 Task: For heading  Tahoma with underline.  font size for heading20,  'Change the font style of data to'Arial.  and font size to 12,  Change the alignment of both headline & data to Align left.  In the sheet  DashboardReceiptArchivebook
Action: Mouse moved to (74, 106)
Screenshot: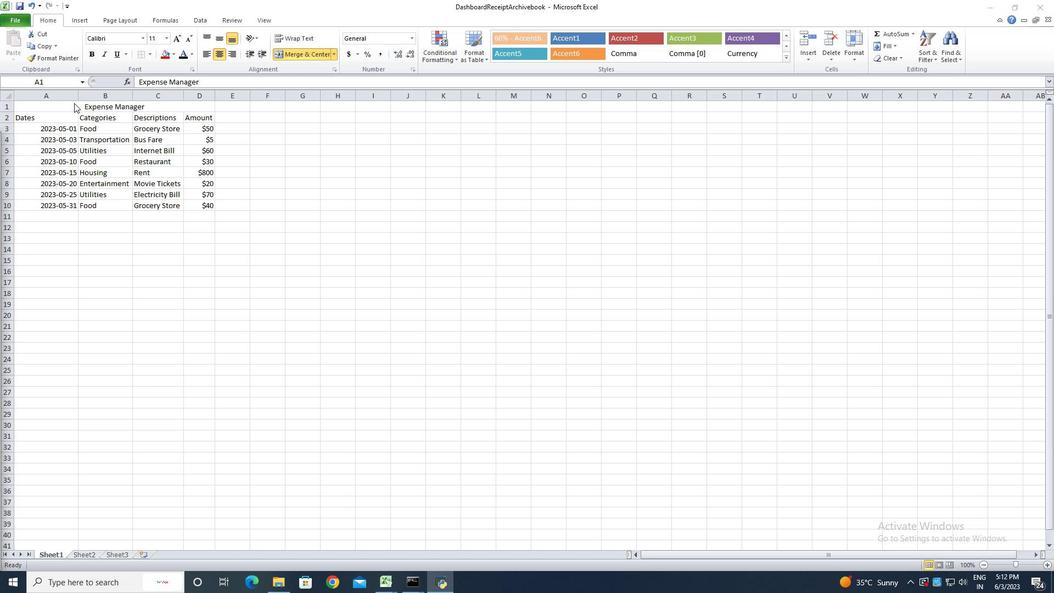 
Action: Mouse pressed left at (74, 106)
Screenshot: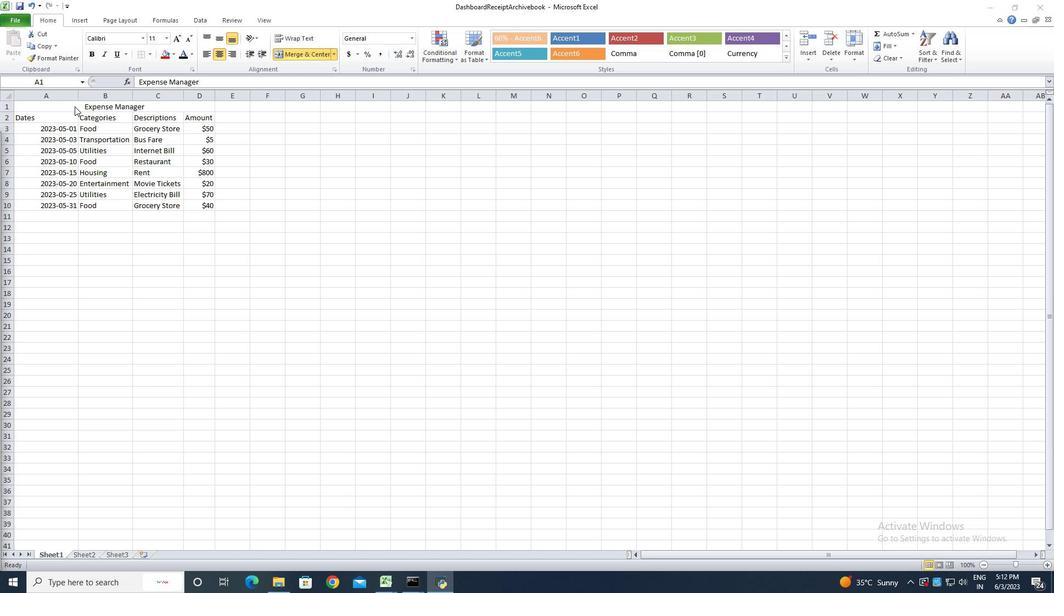 
Action: Mouse moved to (146, 37)
Screenshot: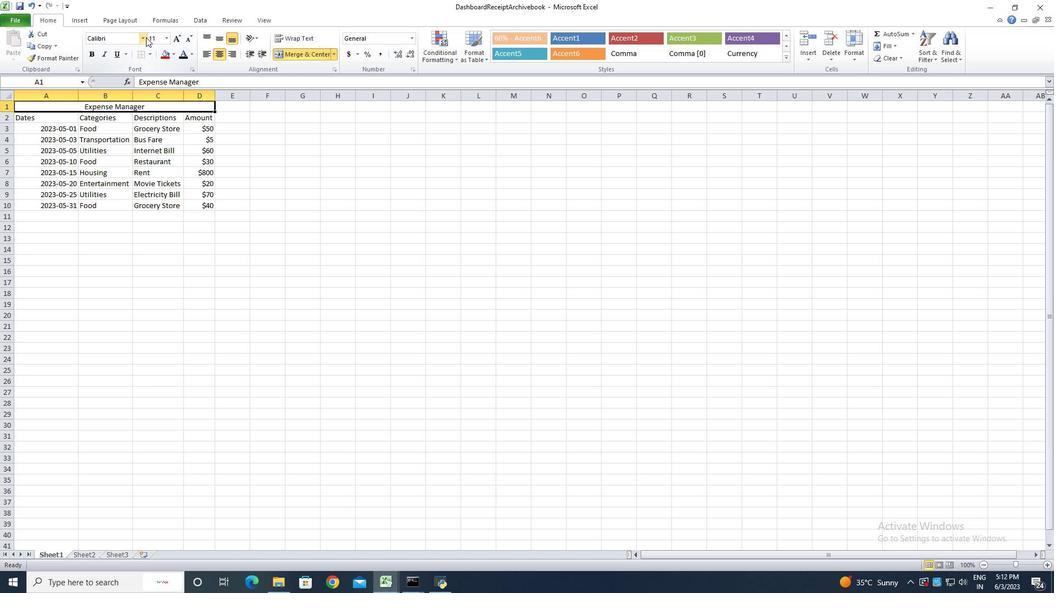 
Action: Mouse pressed left at (146, 37)
Screenshot: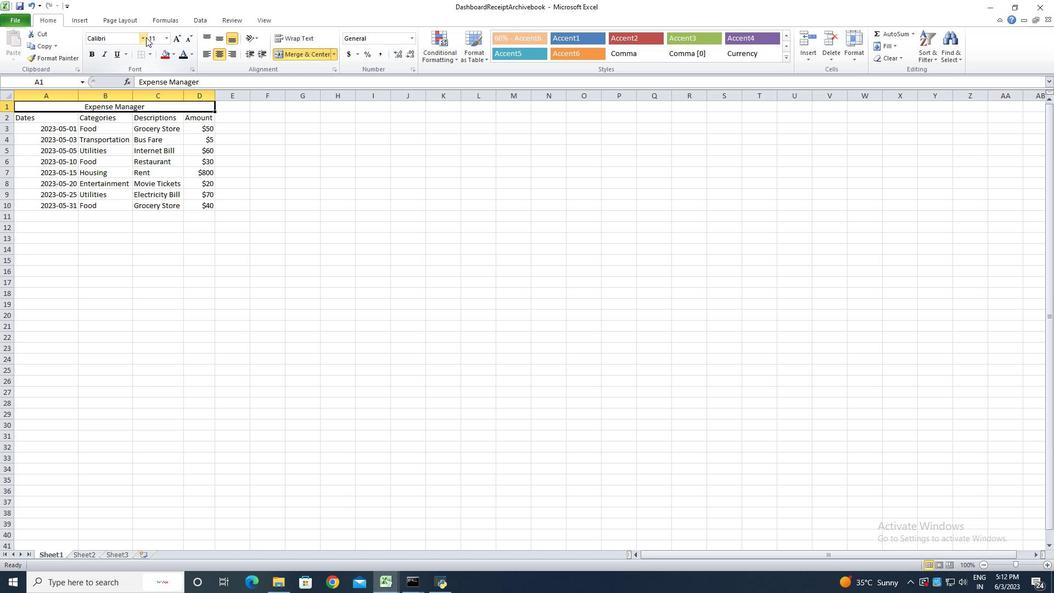 
Action: Key pressed ctrl+Taho<Key.backspace><Key.backspace><Key.backspace><Key.backspace><Key.shift>Tahoma
Screenshot: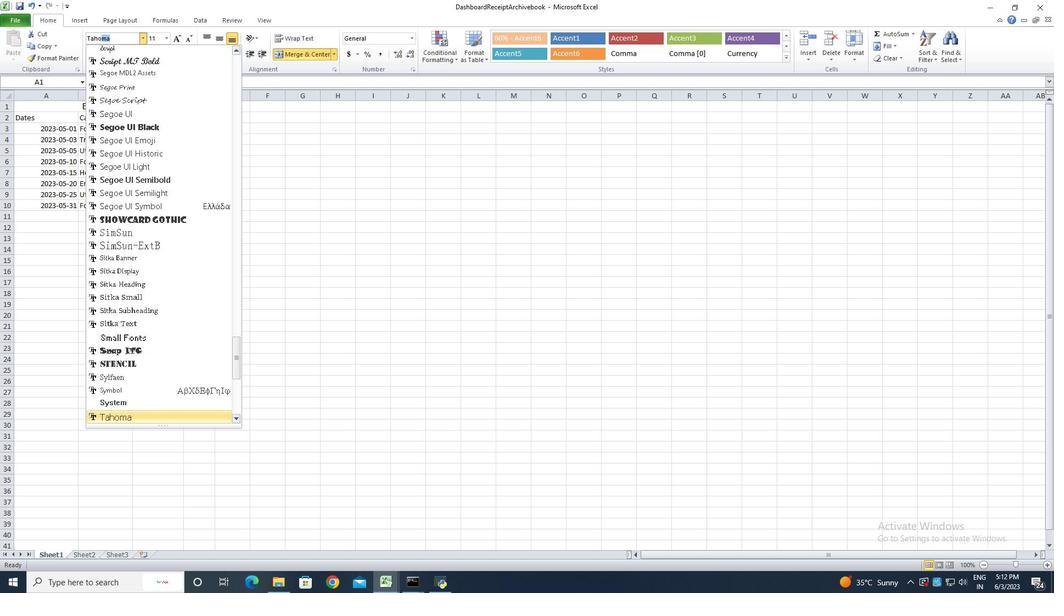 
Action: Mouse moved to (115, 420)
Screenshot: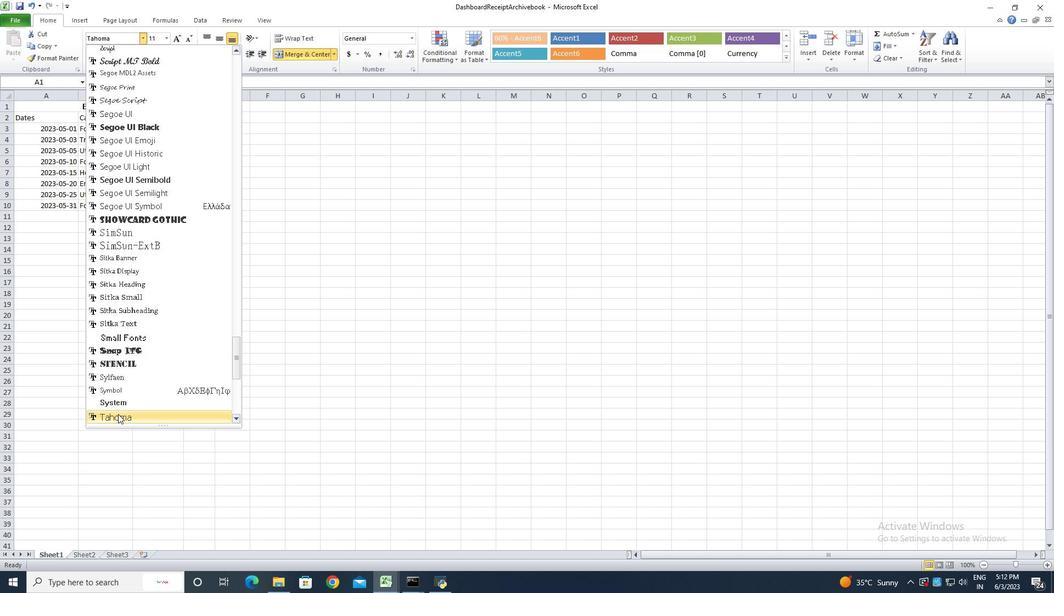 
Action: Mouse pressed left at (115, 420)
Screenshot: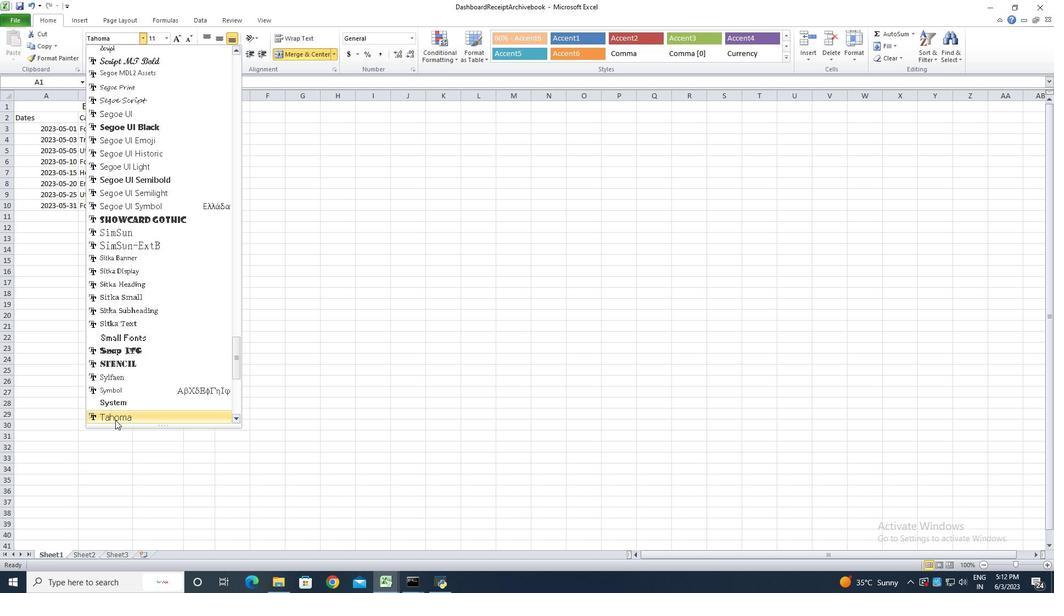 
Action: Mouse moved to (115, 52)
Screenshot: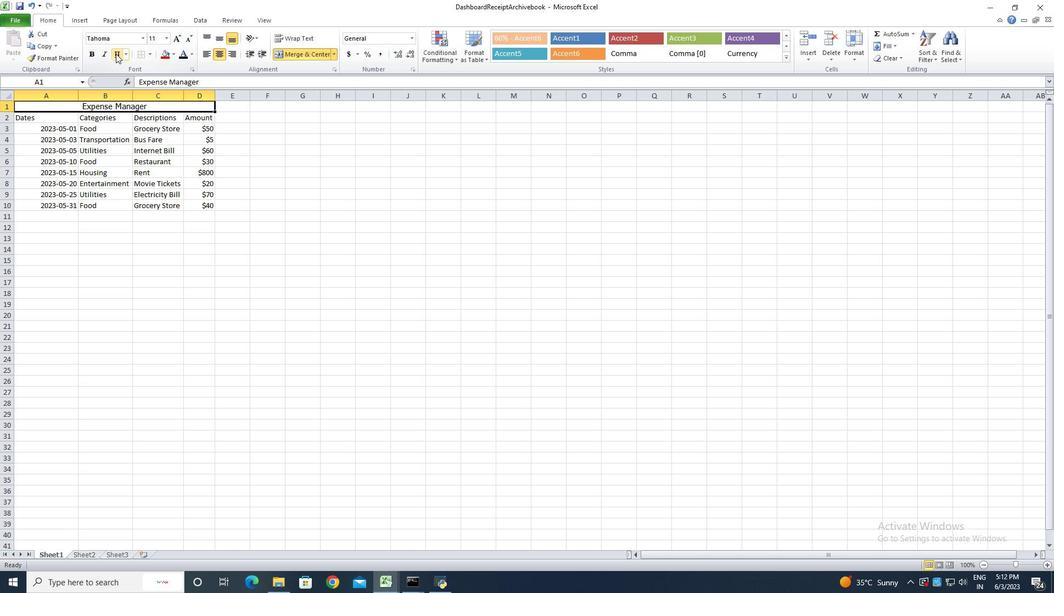 
Action: Mouse pressed left at (115, 52)
Screenshot: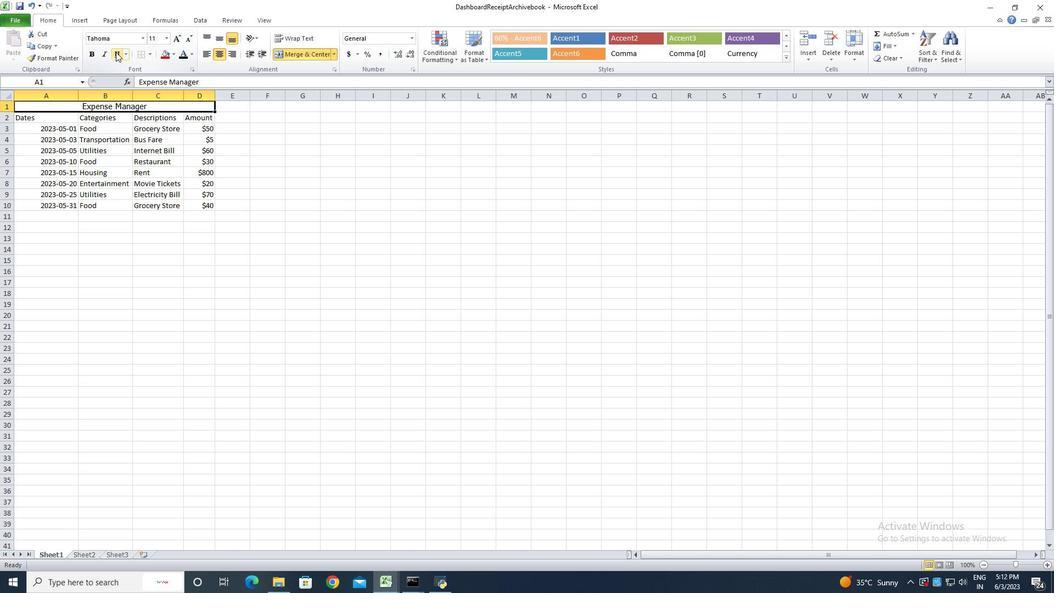 
Action: Mouse moved to (177, 36)
Screenshot: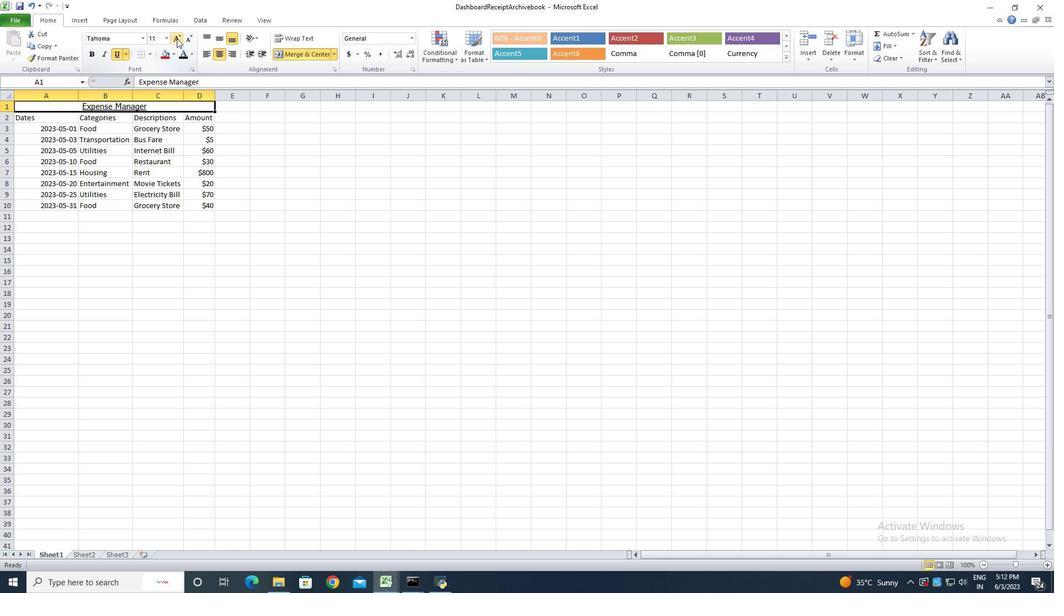 
Action: Mouse pressed left at (177, 36)
Screenshot: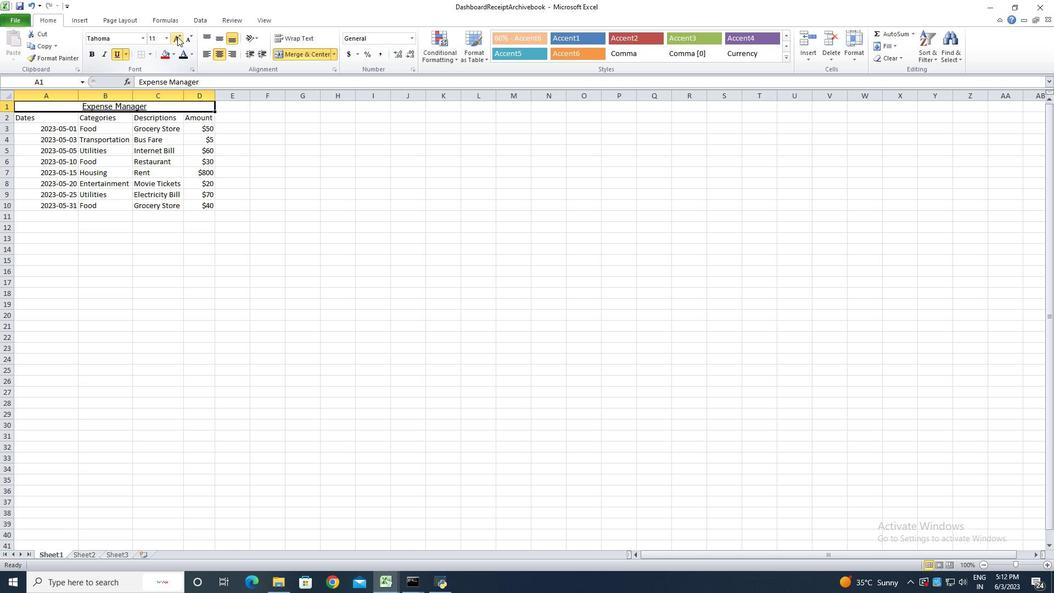 
Action: Mouse pressed left at (177, 36)
Screenshot: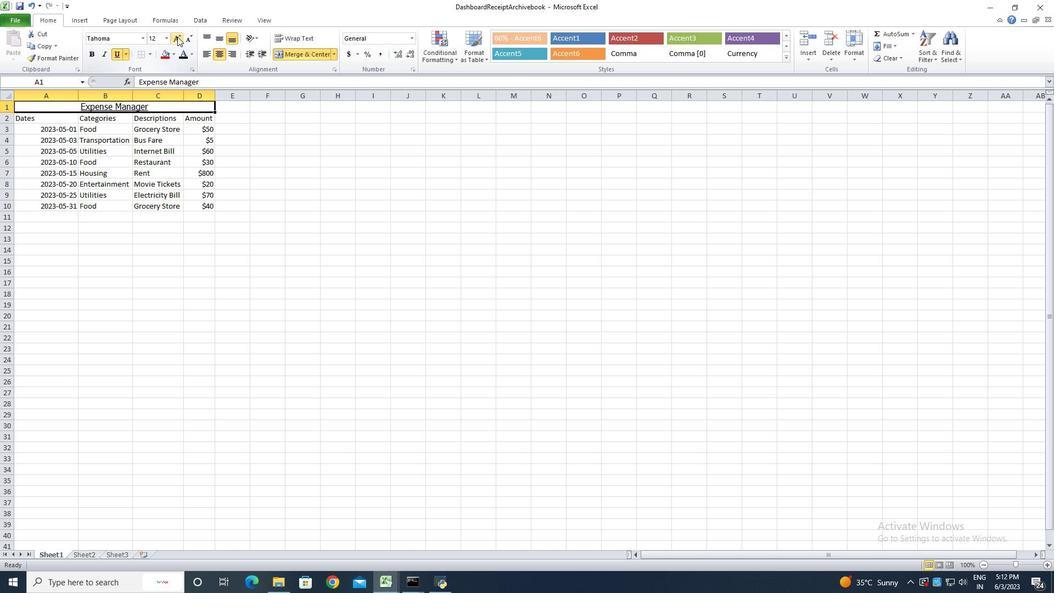 
Action: Mouse pressed left at (177, 36)
Screenshot: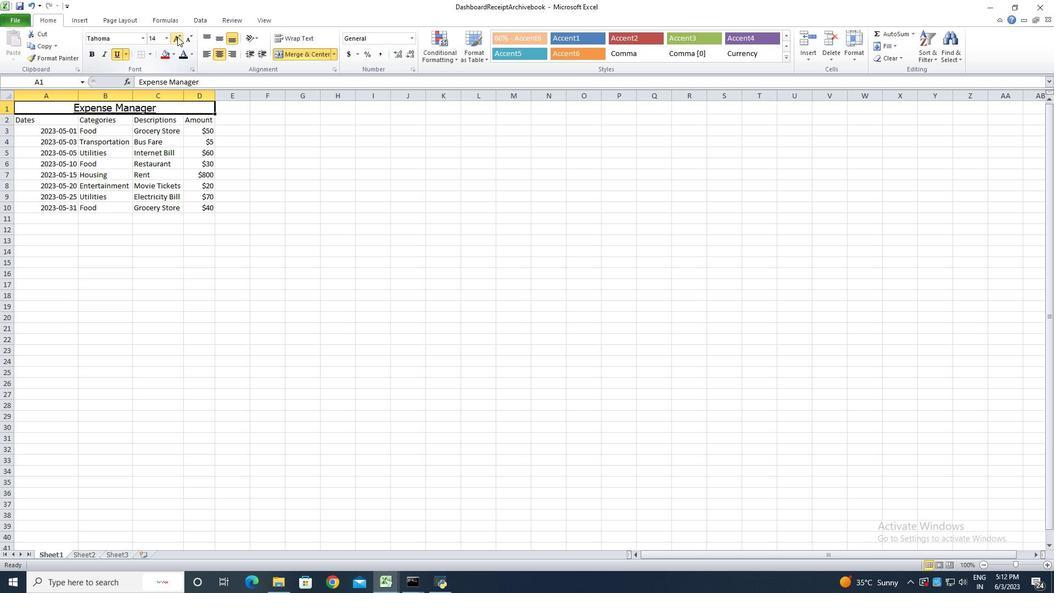 
Action: Mouse pressed left at (177, 36)
Screenshot: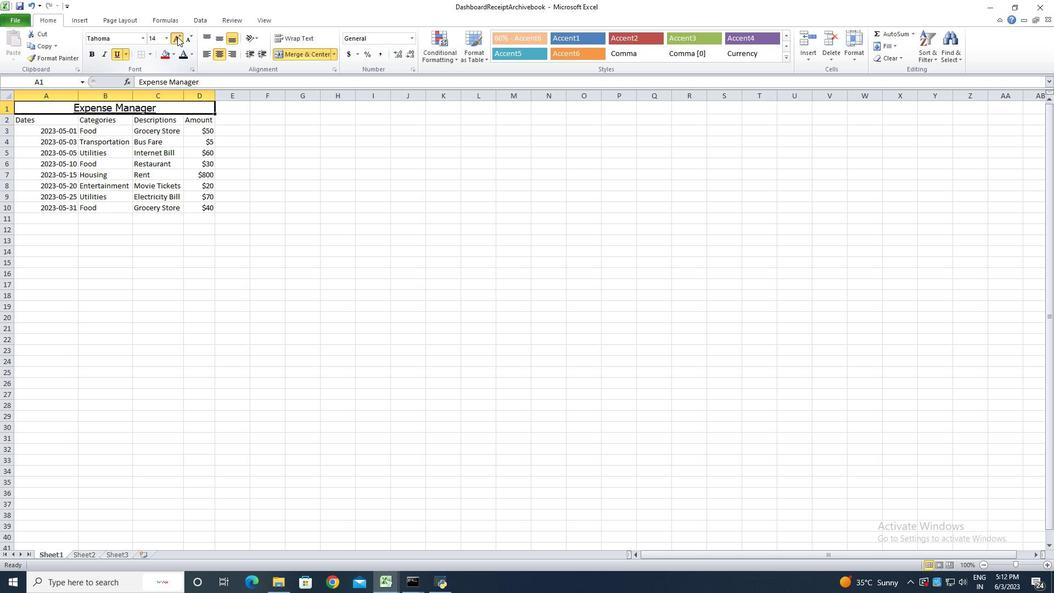 
Action: Mouse pressed left at (177, 36)
Screenshot: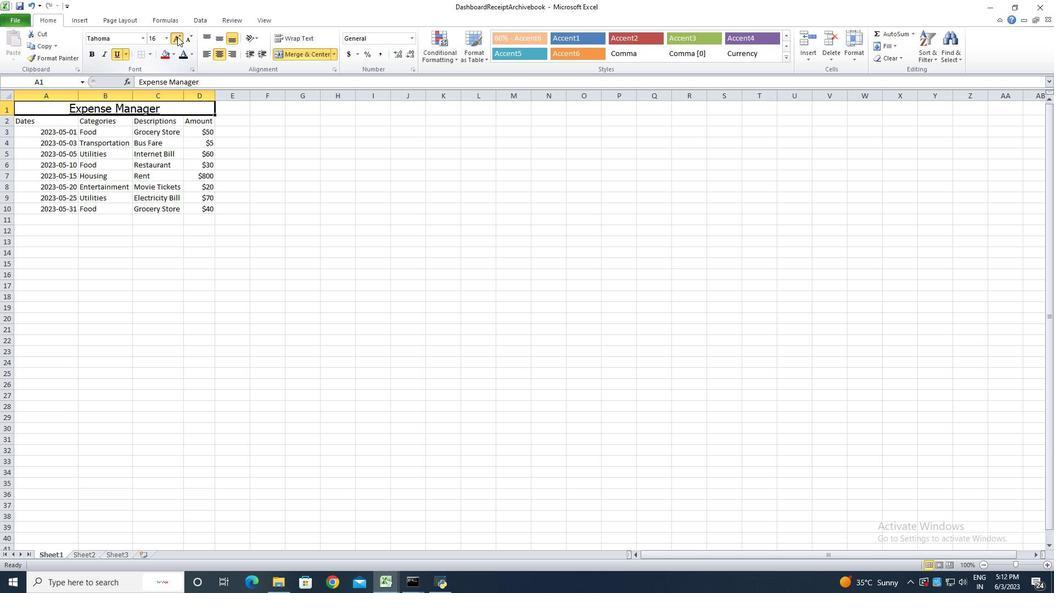 
Action: Mouse moved to (41, 125)
Screenshot: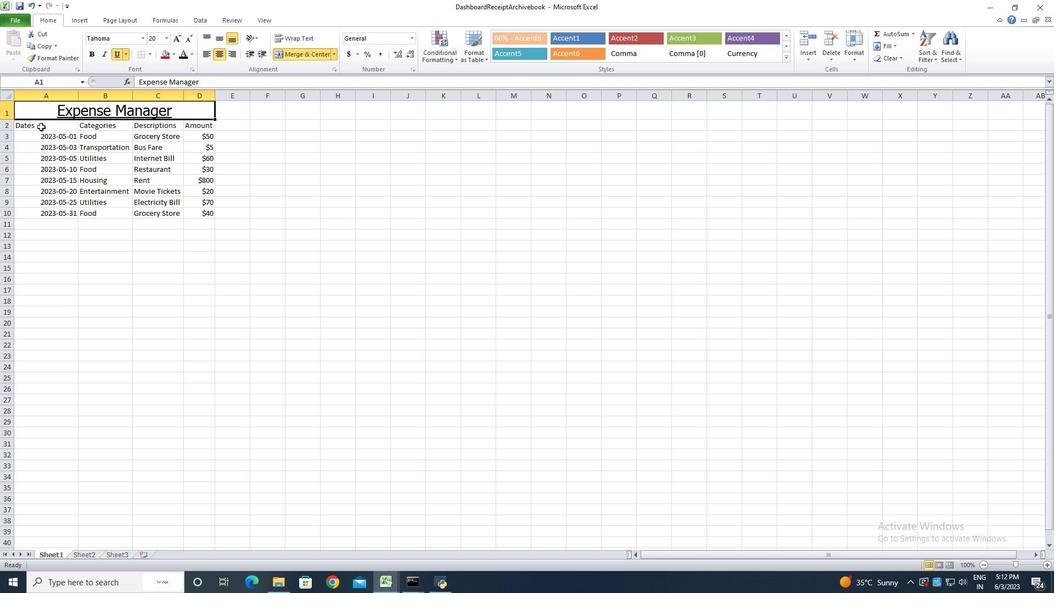 
Action: Mouse pressed left at (41, 125)
Screenshot: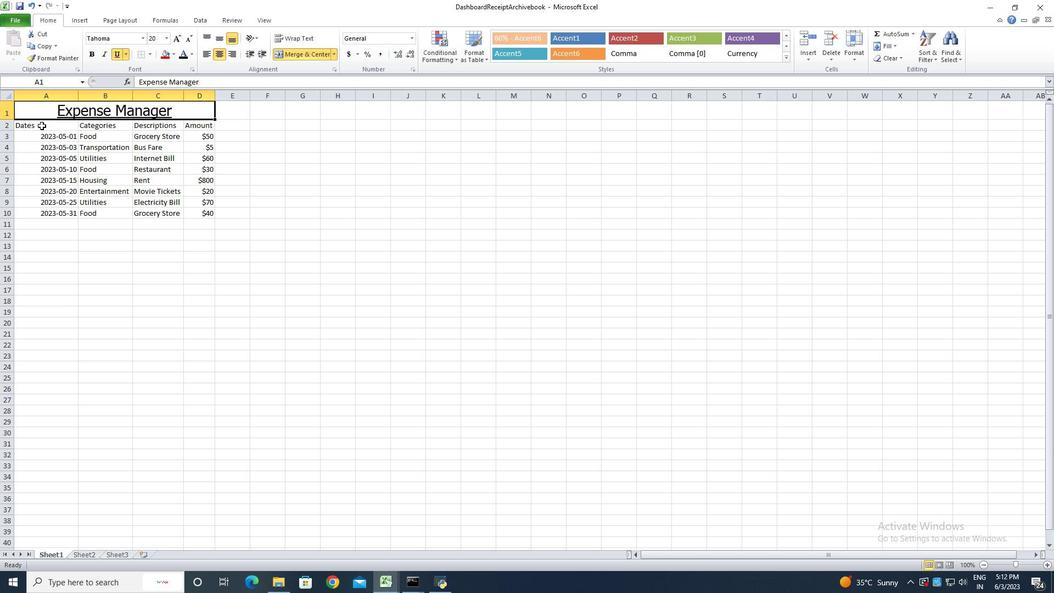 
Action: Mouse moved to (142, 37)
Screenshot: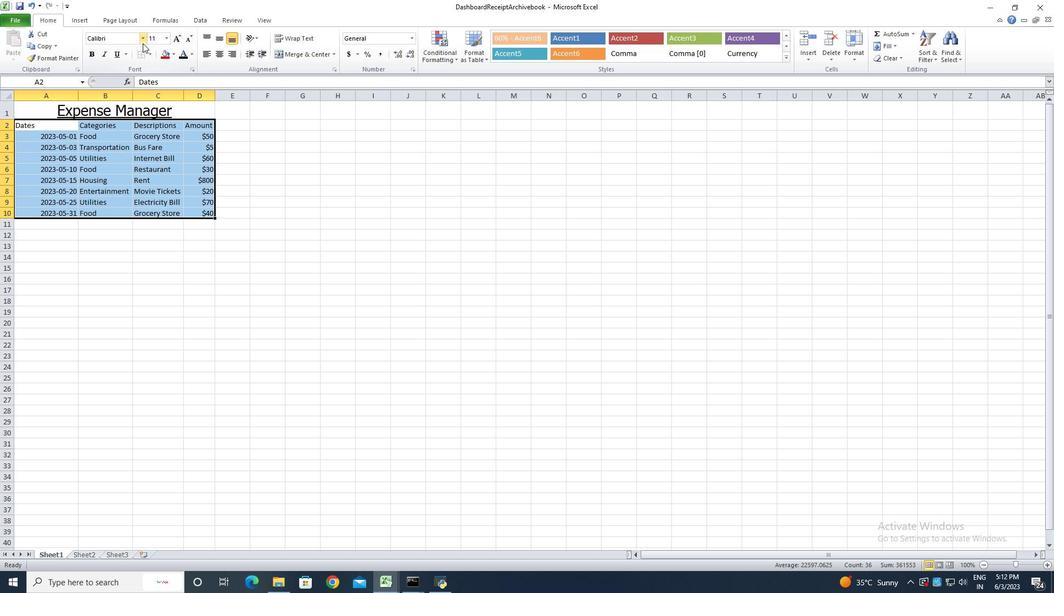 
Action: Mouse pressed left at (142, 37)
Screenshot: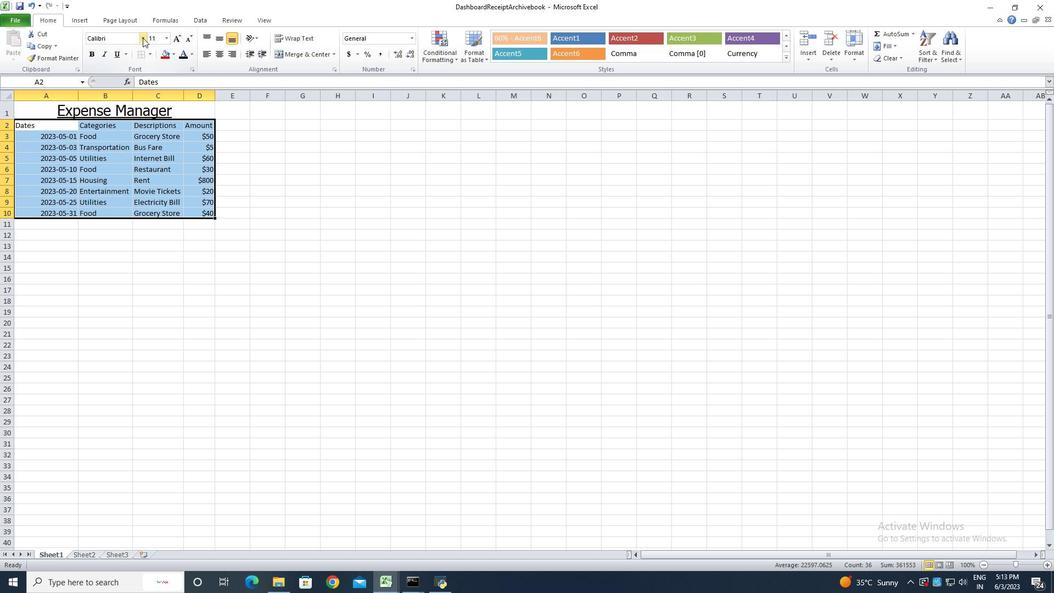 
Action: Mouse moved to (124, 126)
Screenshot: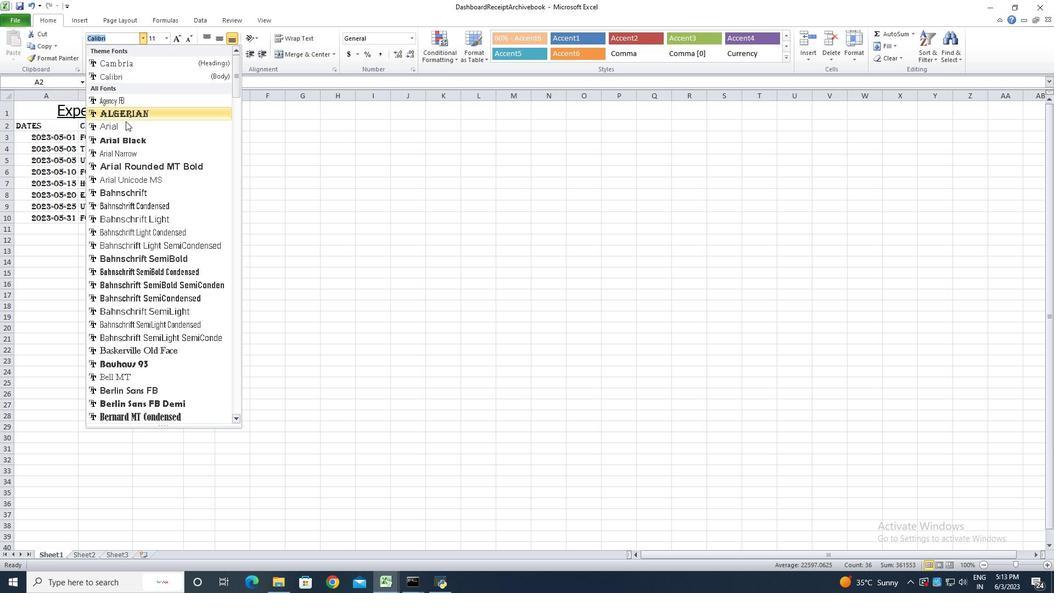 
Action: Mouse pressed left at (124, 126)
Screenshot: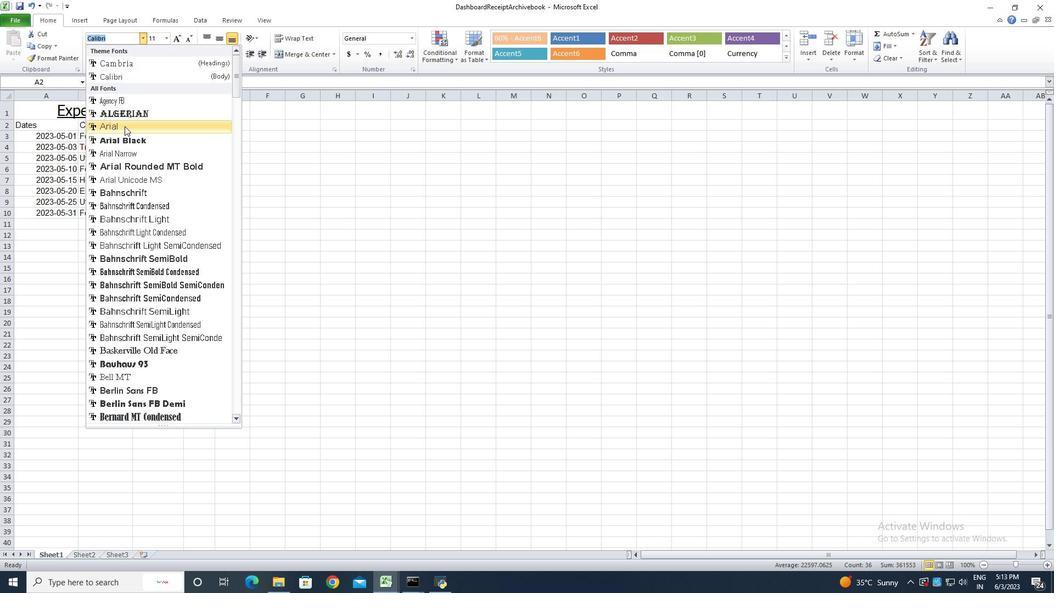 
Action: Mouse moved to (178, 37)
Screenshot: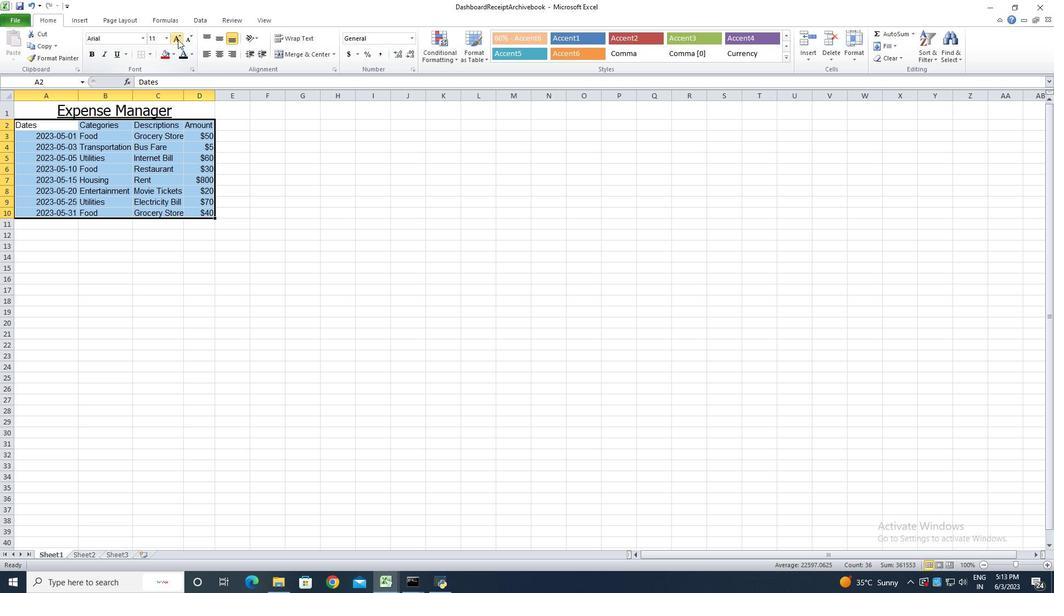 
Action: Mouse pressed left at (178, 37)
Screenshot: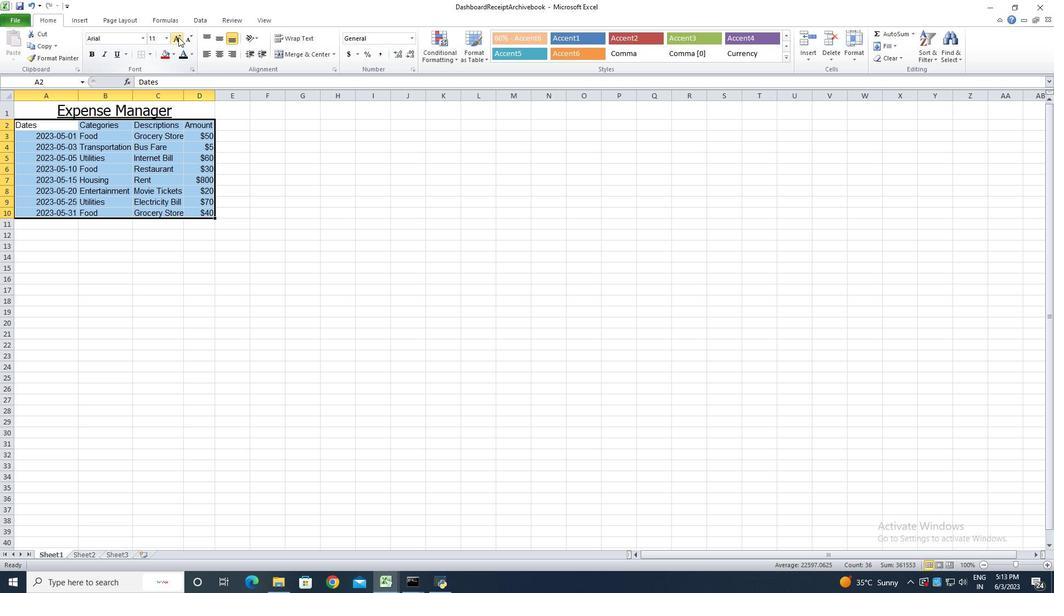 
Action: Mouse moved to (135, 265)
Screenshot: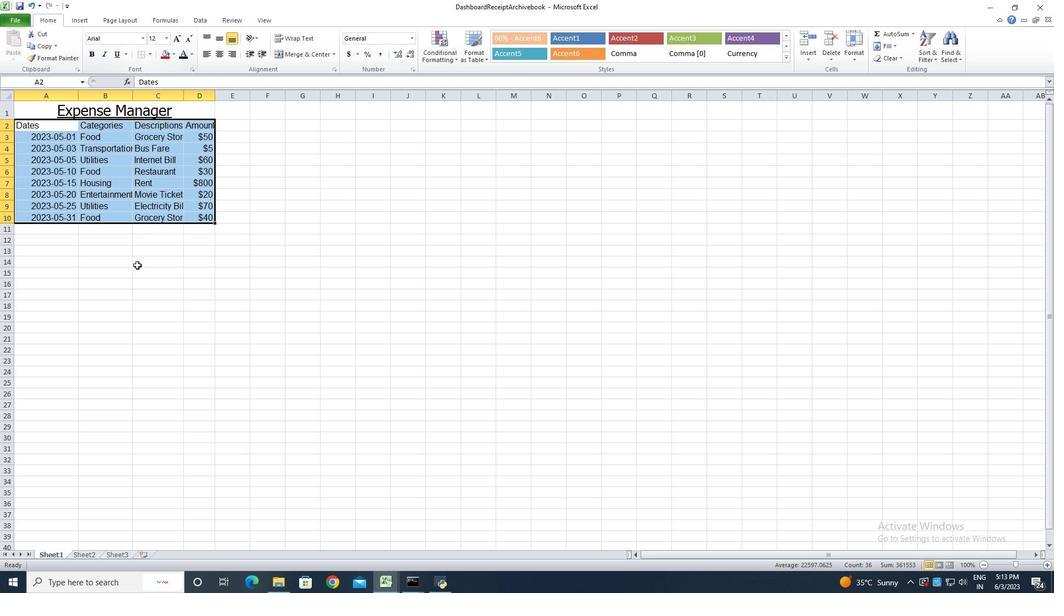 
Action: Mouse pressed left at (135, 265)
Screenshot: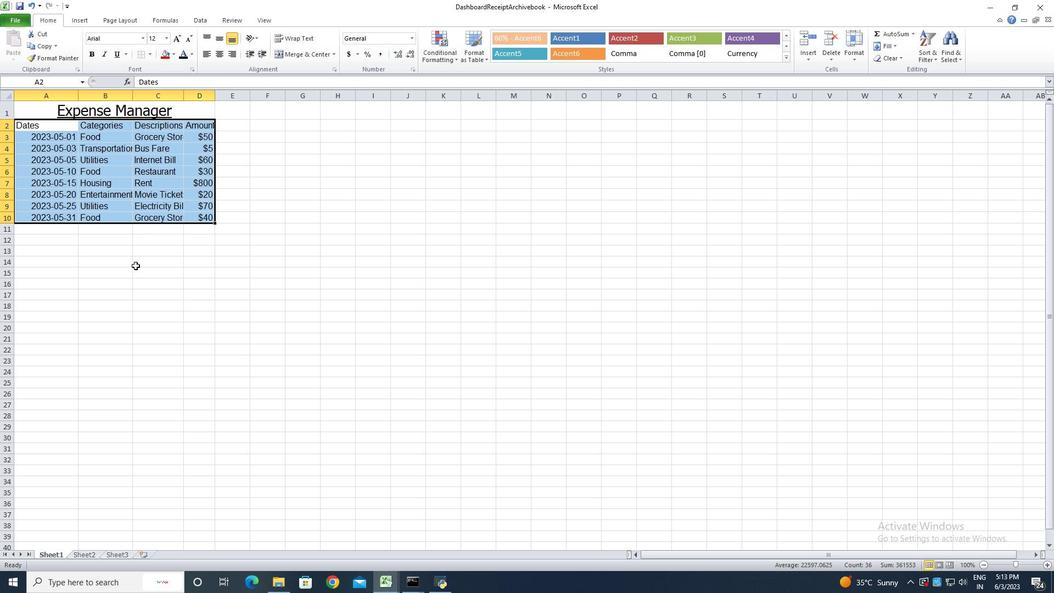 
Action: Mouse moved to (78, 96)
Screenshot: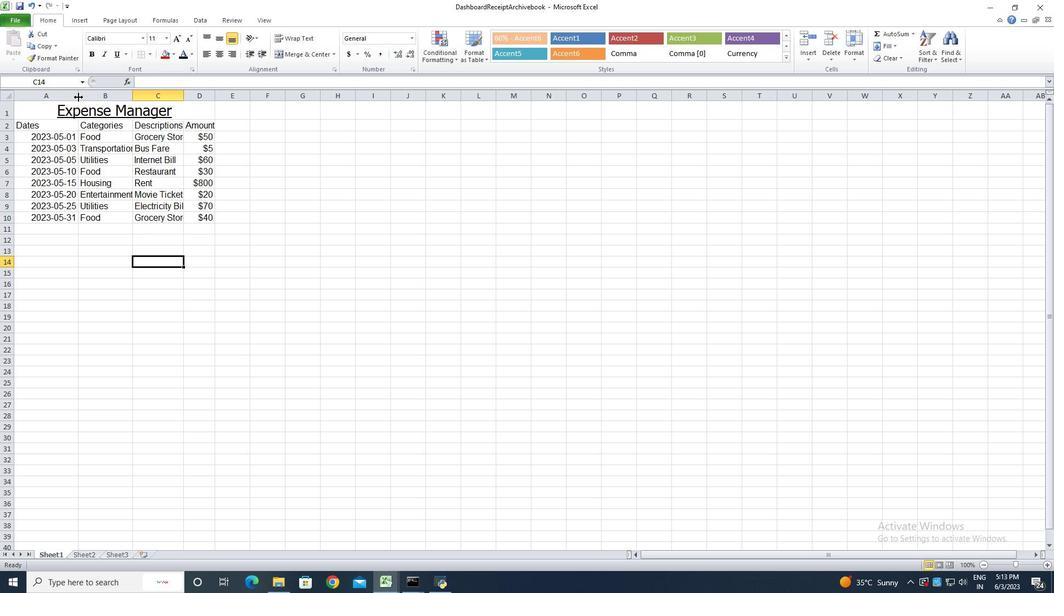 
Action: Mouse pressed left at (78, 96)
Screenshot: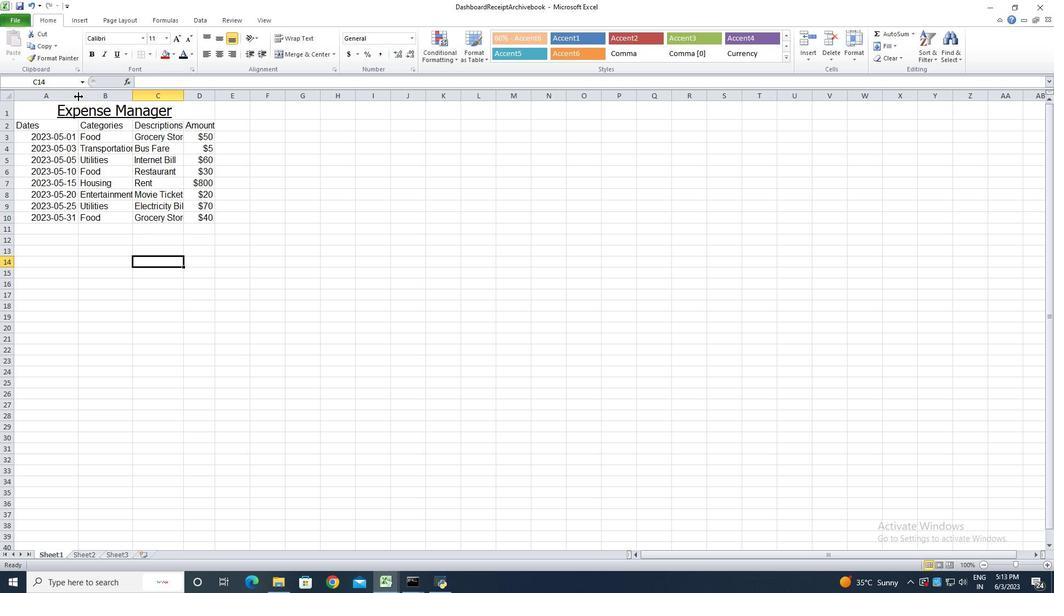 
Action: Mouse pressed left at (78, 96)
Screenshot: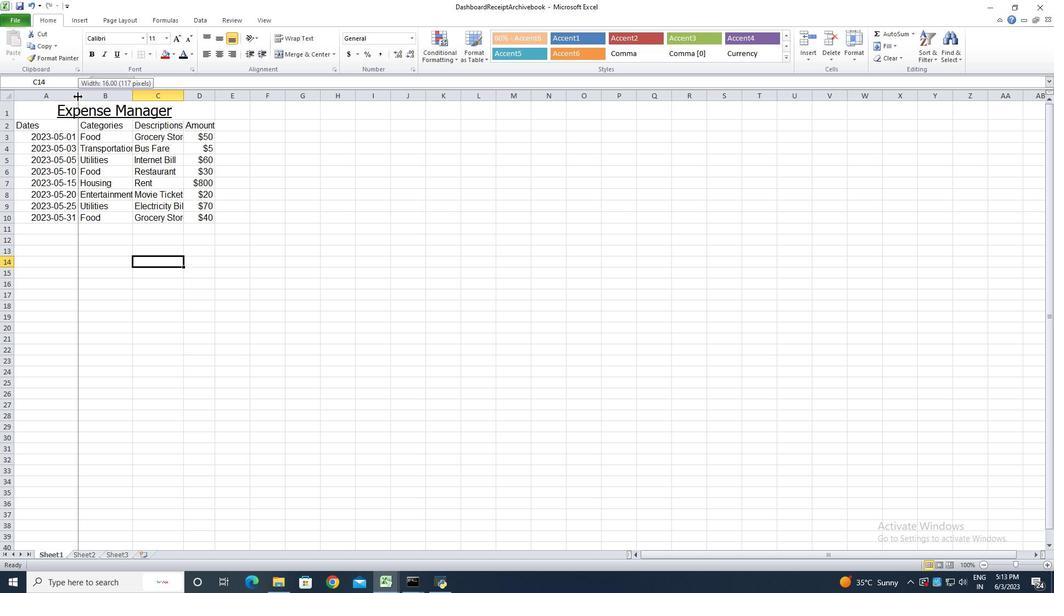 
Action: Mouse moved to (118, 96)
Screenshot: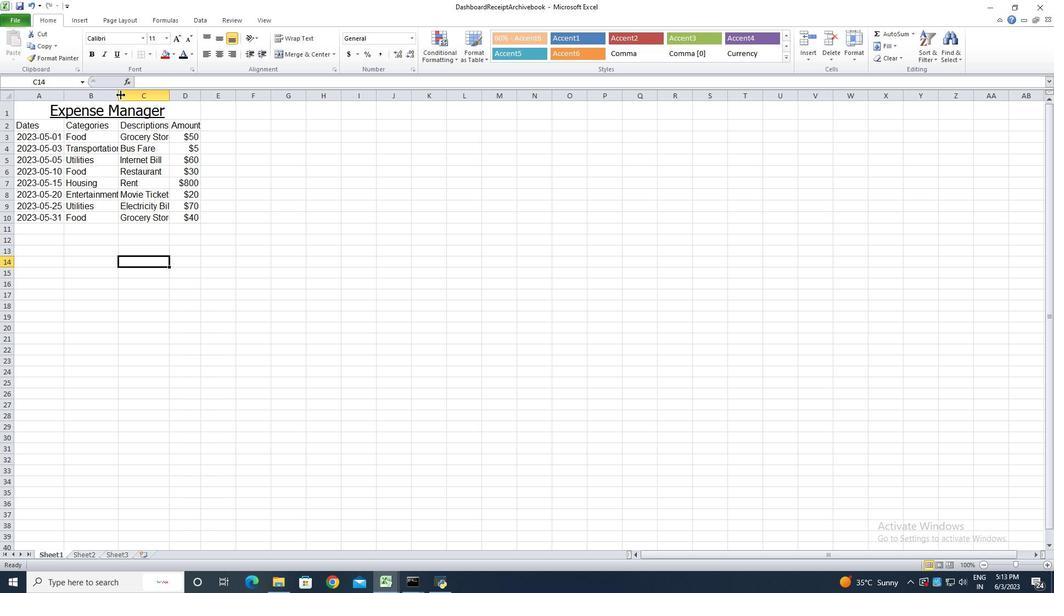 
Action: Mouse pressed left at (118, 96)
Screenshot: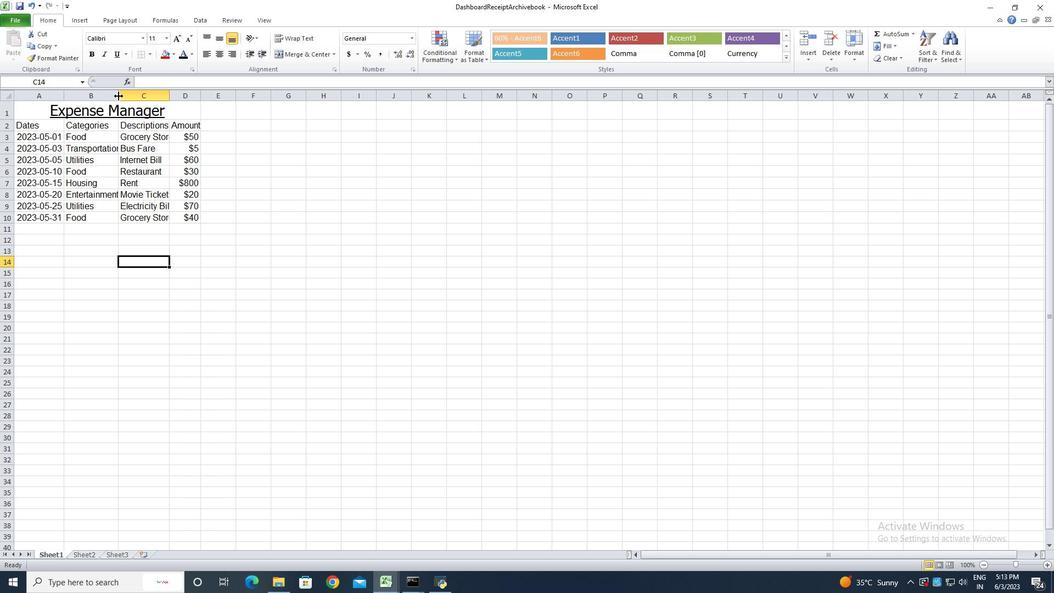 
Action: Mouse pressed left at (118, 96)
Screenshot: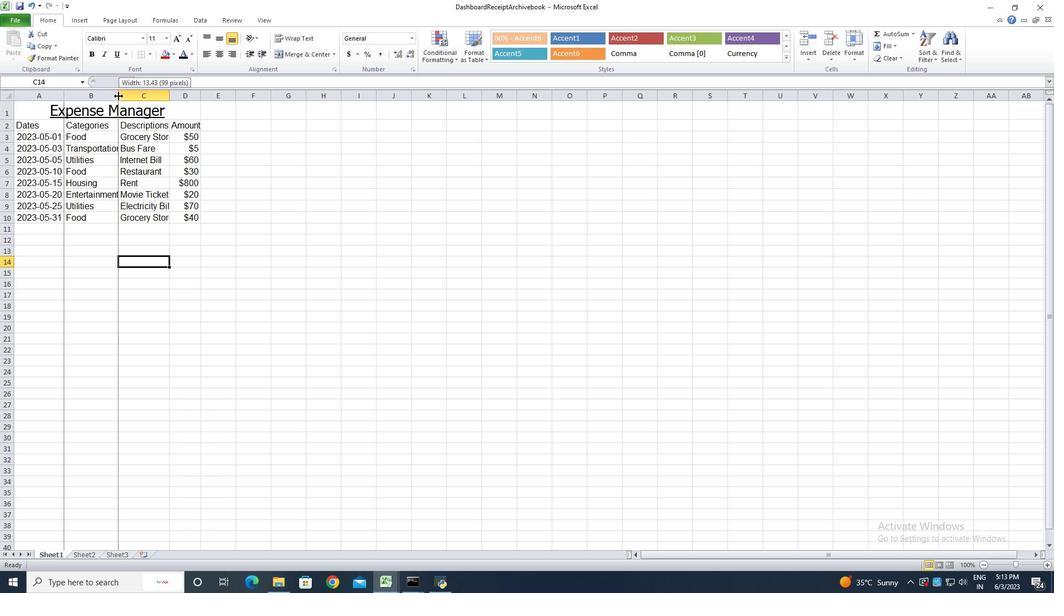 
Action: Mouse moved to (176, 96)
Screenshot: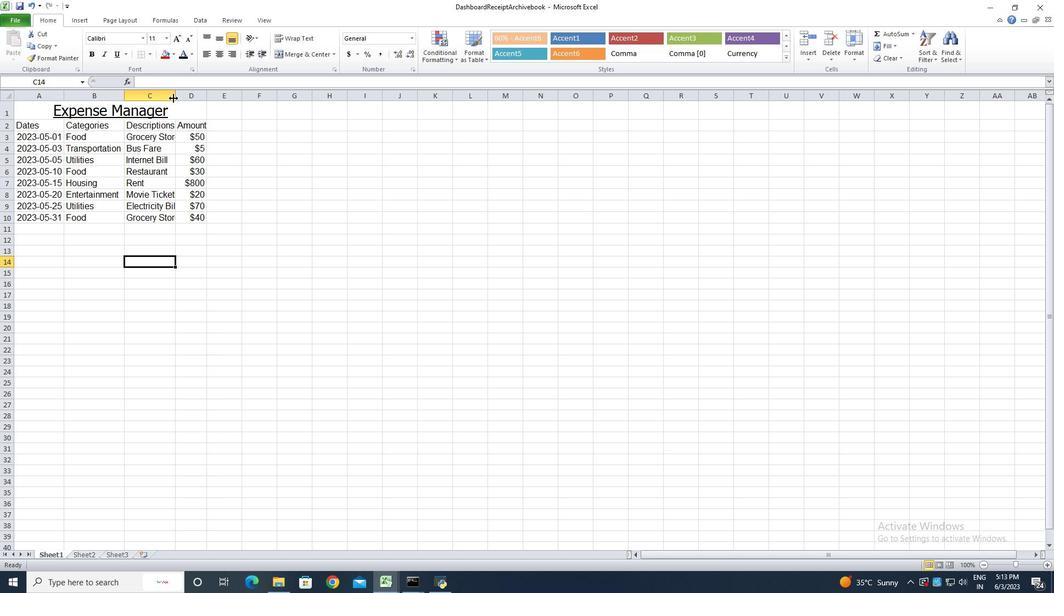 
Action: Mouse pressed left at (176, 96)
Screenshot: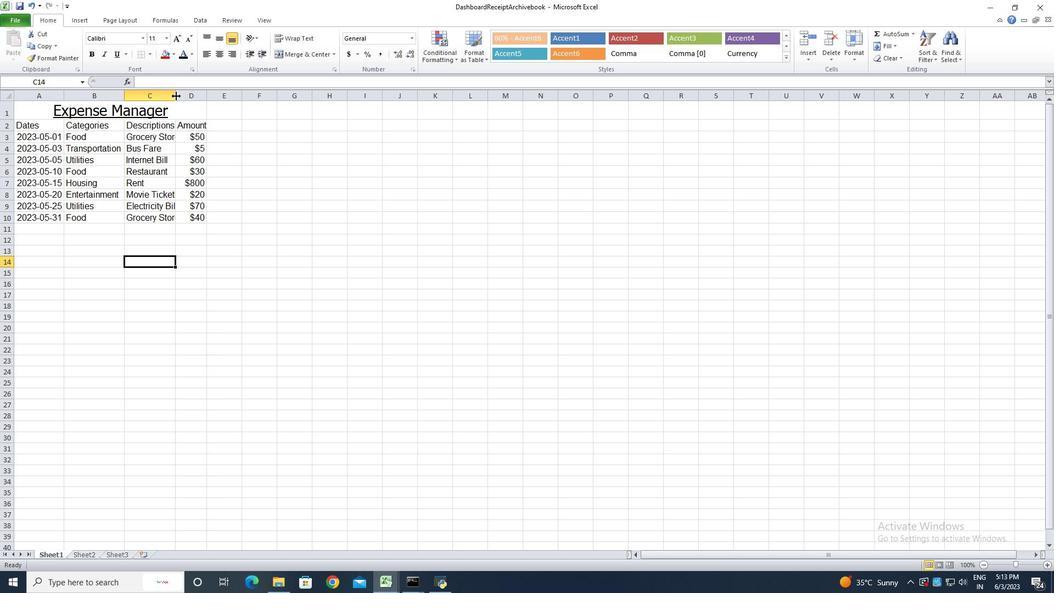 
Action: Mouse pressed left at (176, 96)
Screenshot: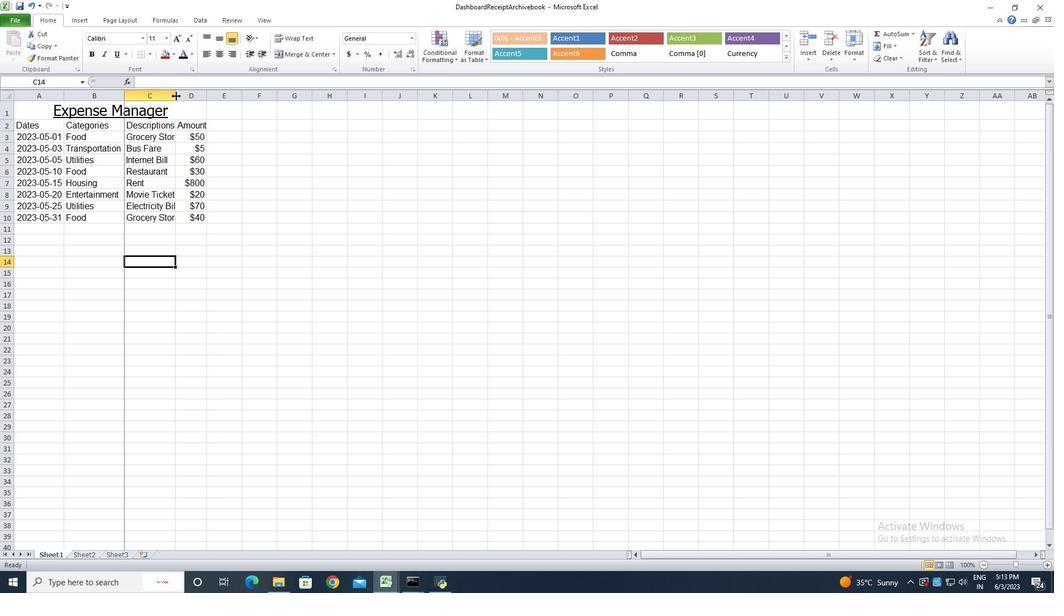 
Action: Mouse moved to (213, 100)
Screenshot: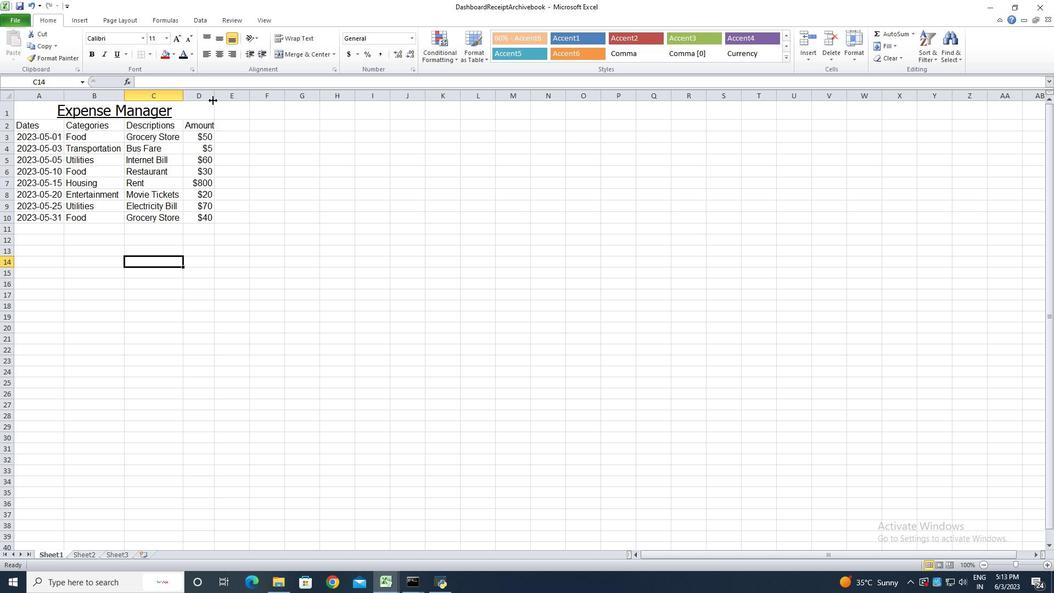 
Action: Mouse pressed left at (213, 100)
Screenshot: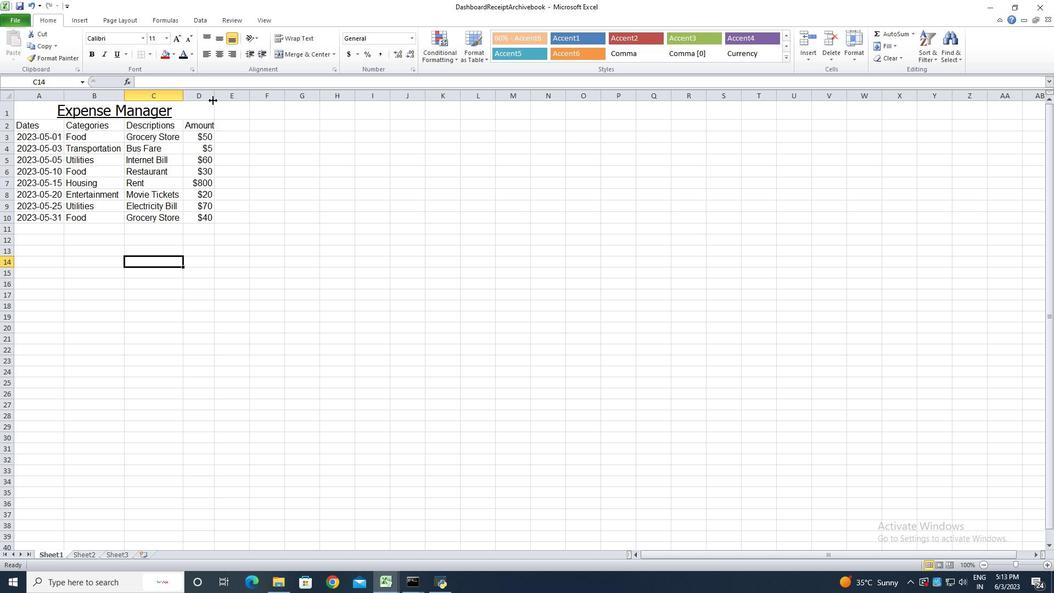
Action: Mouse pressed left at (213, 100)
Screenshot: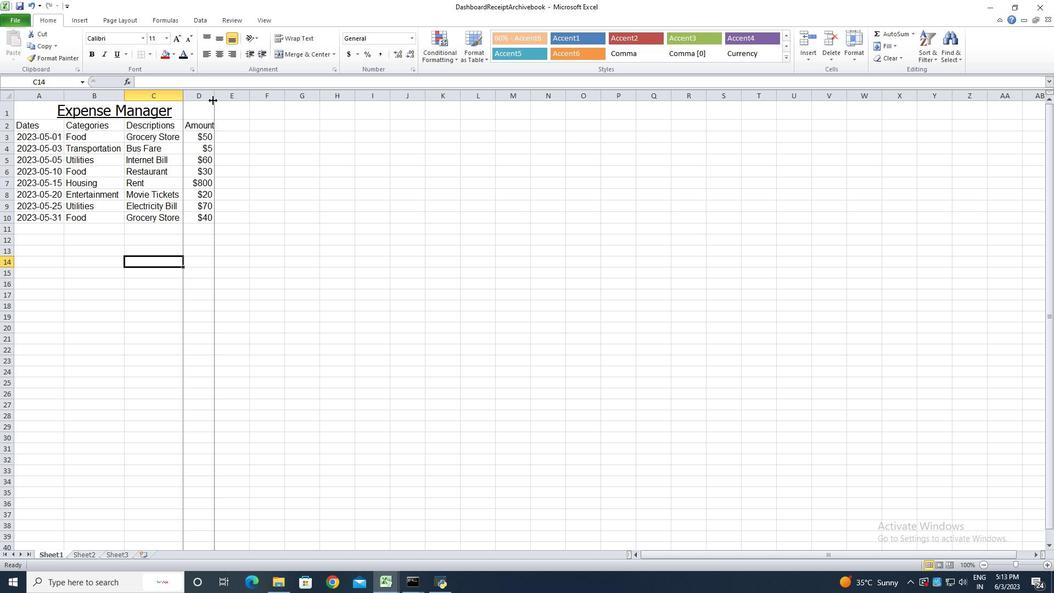 
Action: Mouse moved to (41, 110)
Screenshot: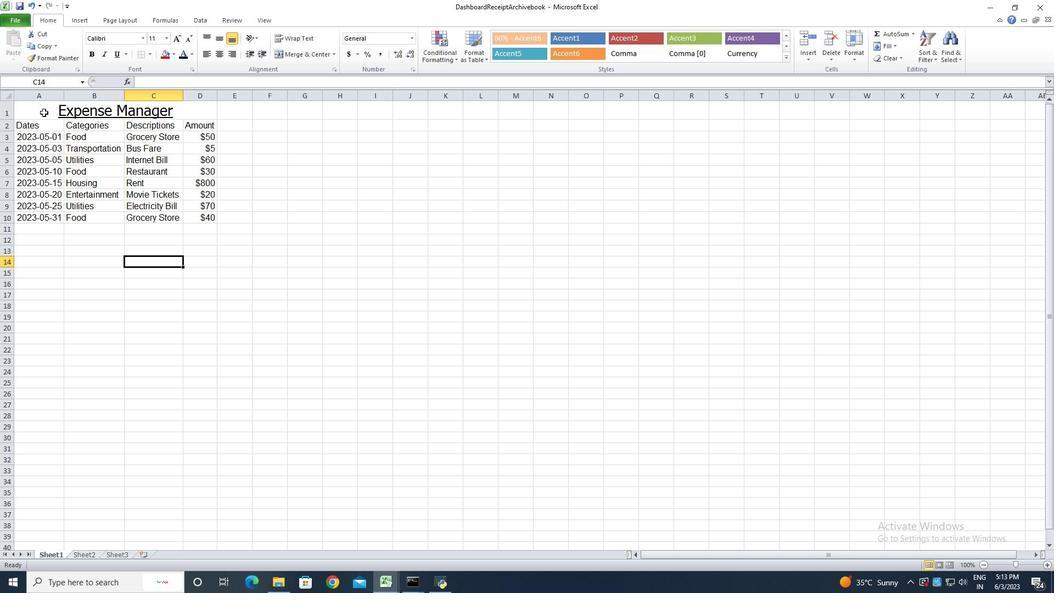 
Action: Mouse pressed left at (41, 110)
Screenshot: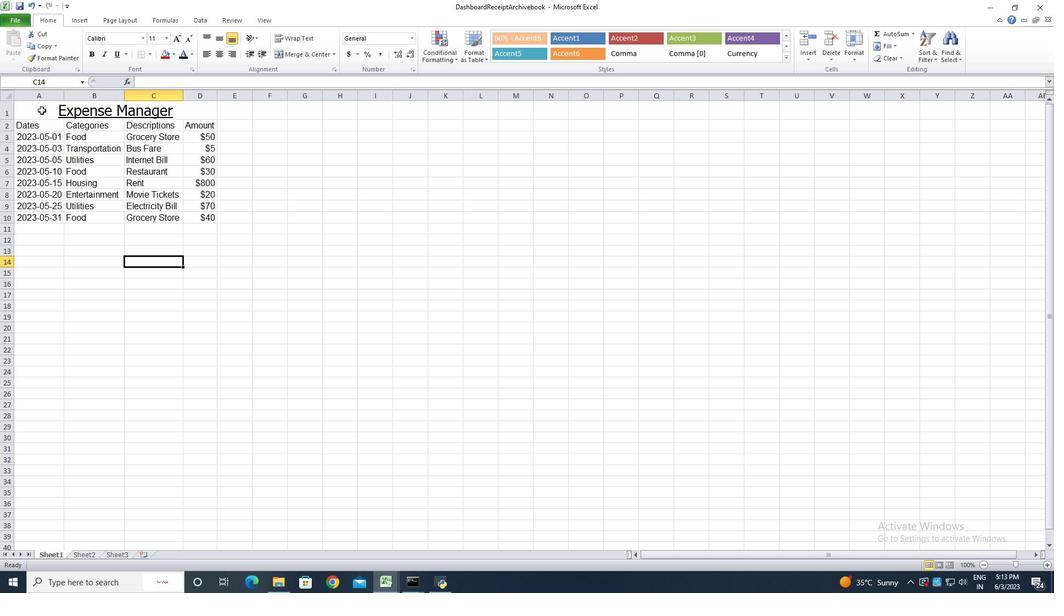 
Action: Mouse moved to (206, 53)
Screenshot: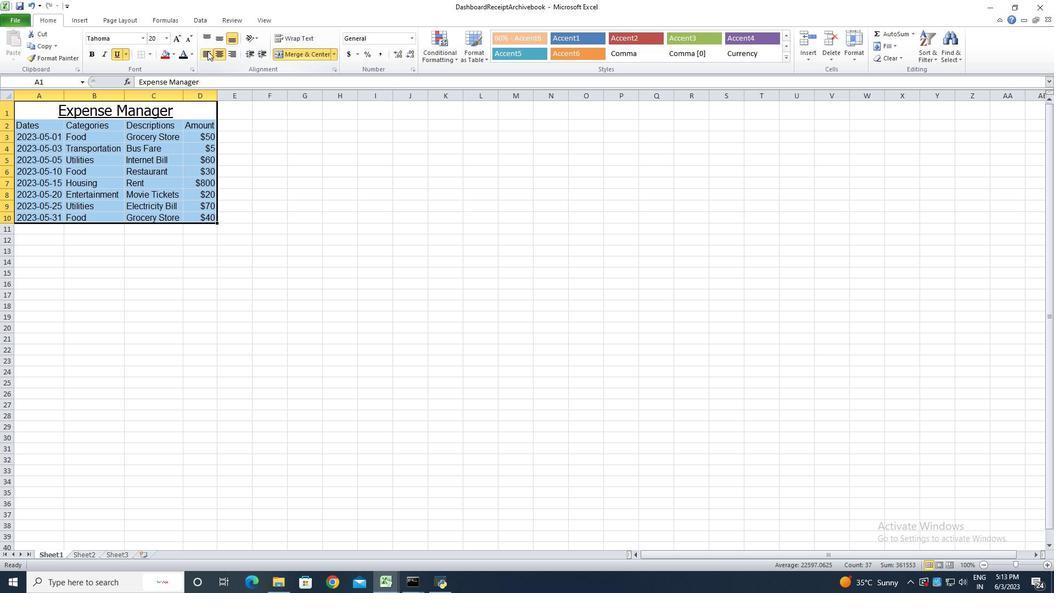 
Action: Mouse pressed left at (206, 53)
Screenshot: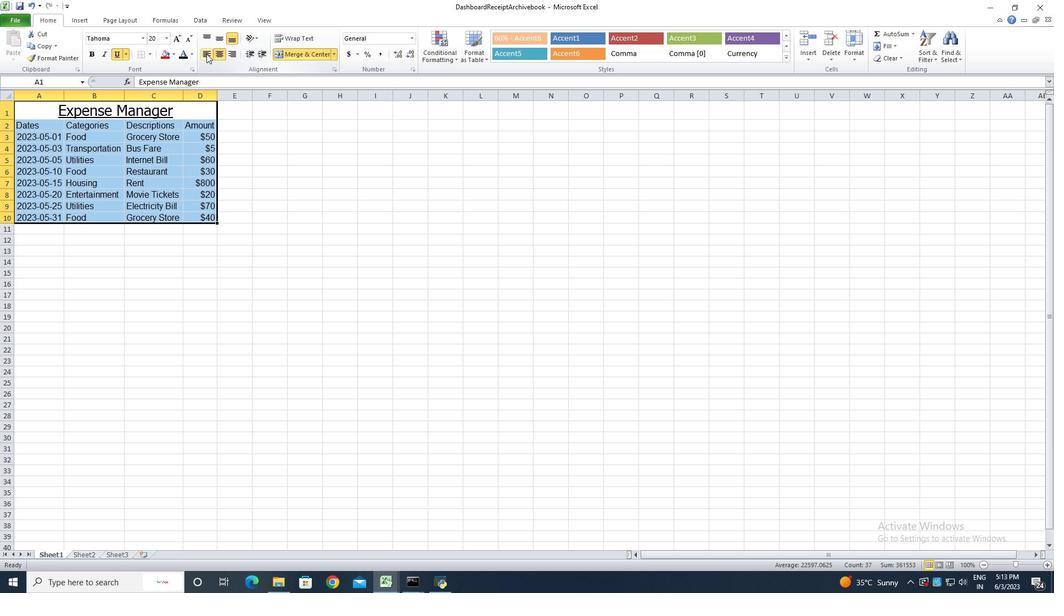 
Action: Mouse moved to (249, 243)
Screenshot: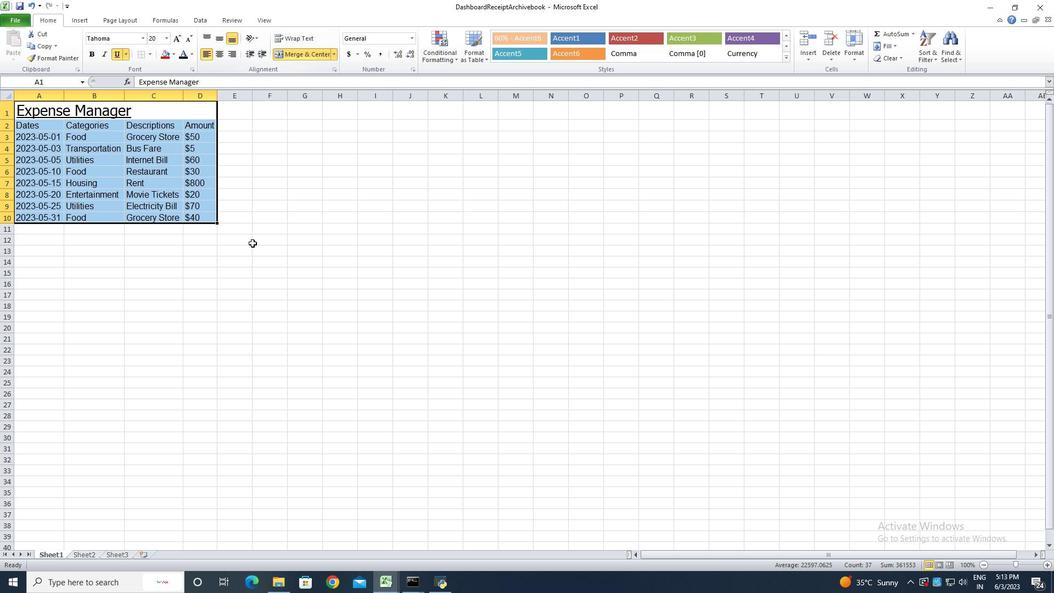 
Action: Mouse pressed left at (249, 243)
Screenshot: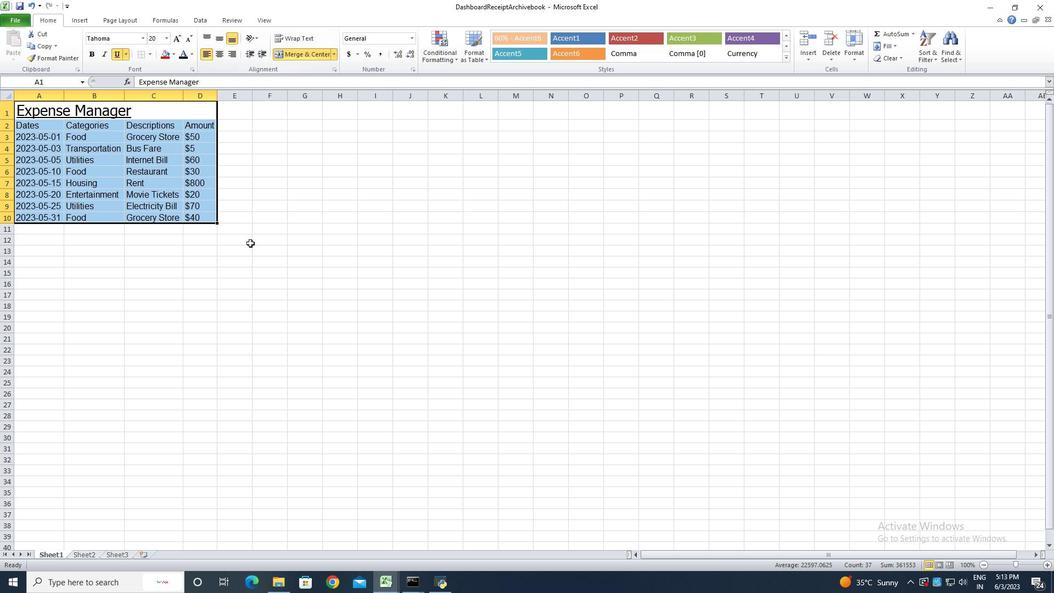 
Action: Key pressed ctrl+S
Screenshot: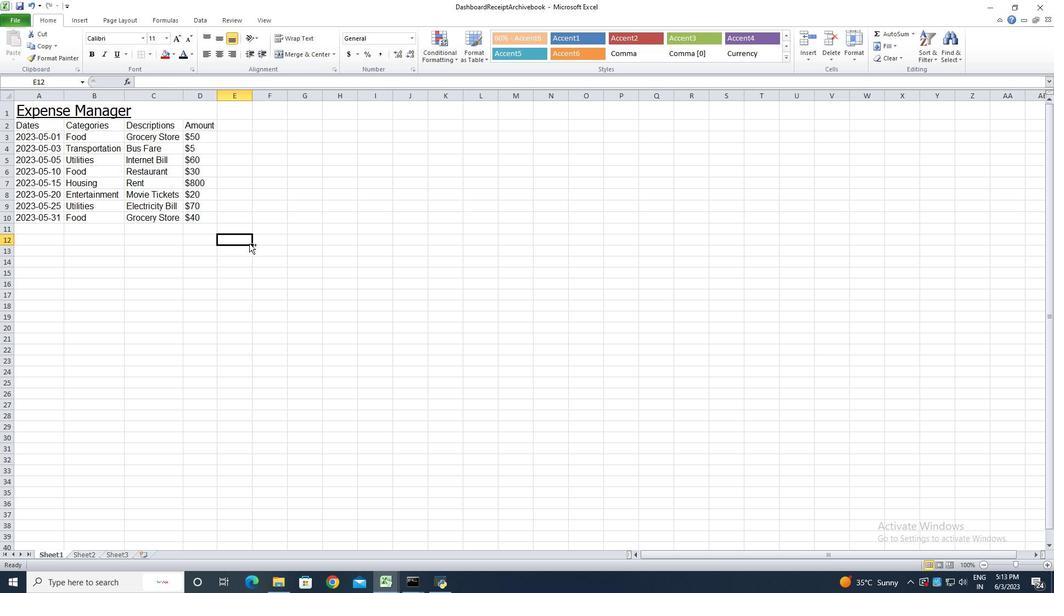 
